 Task: Filter the workflow runs by the status "failure" in the repository "Javascript".
Action: Mouse moved to (919, 194)
Screenshot: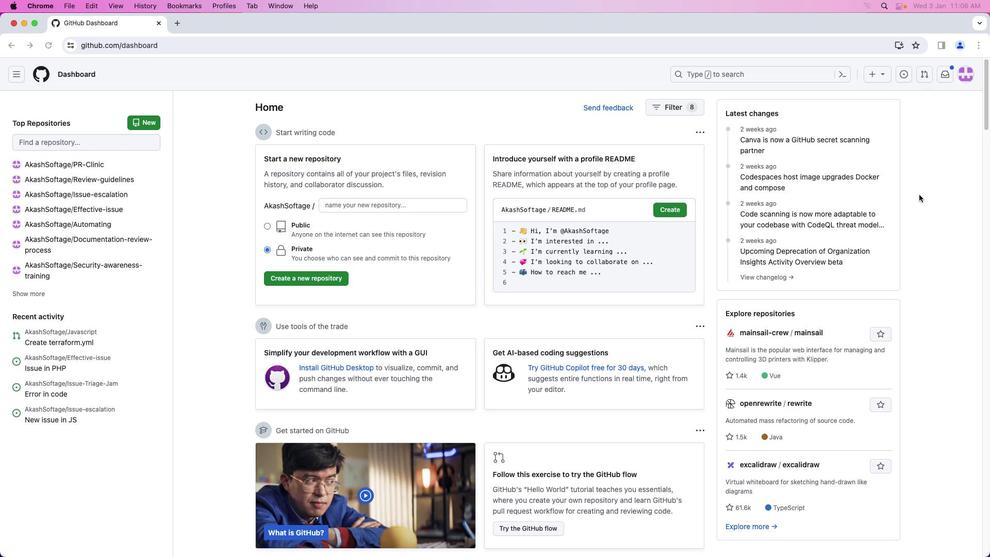 
Action: Mouse pressed left at (919, 194)
Screenshot: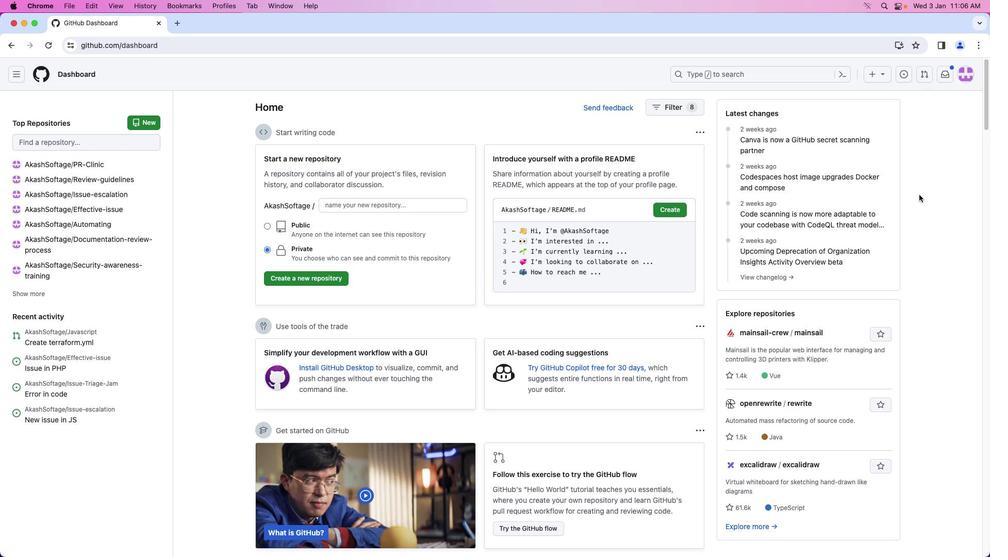 
Action: Mouse moved to (965, 69)
Screenshot: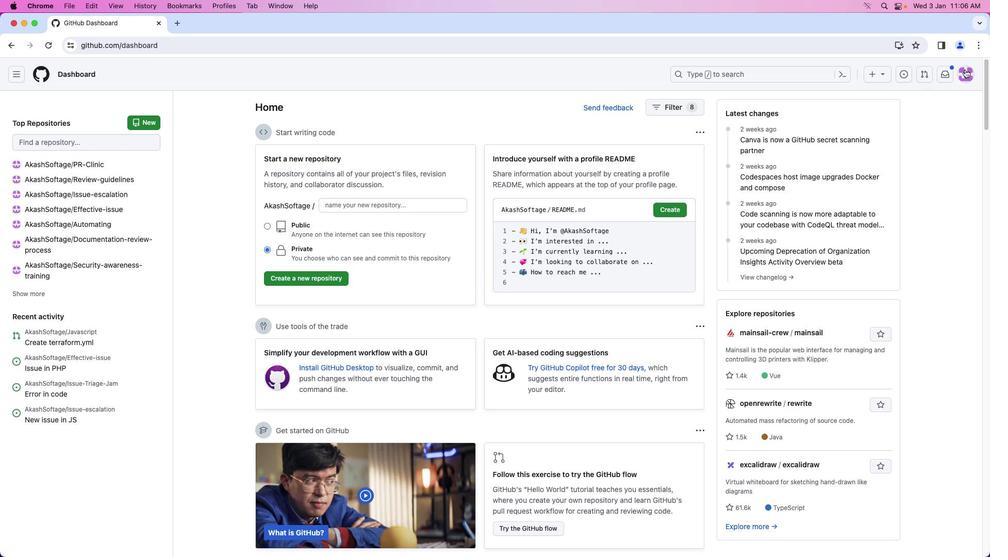 
Action: Mouse pressed left at (965, 69)
Screenshot: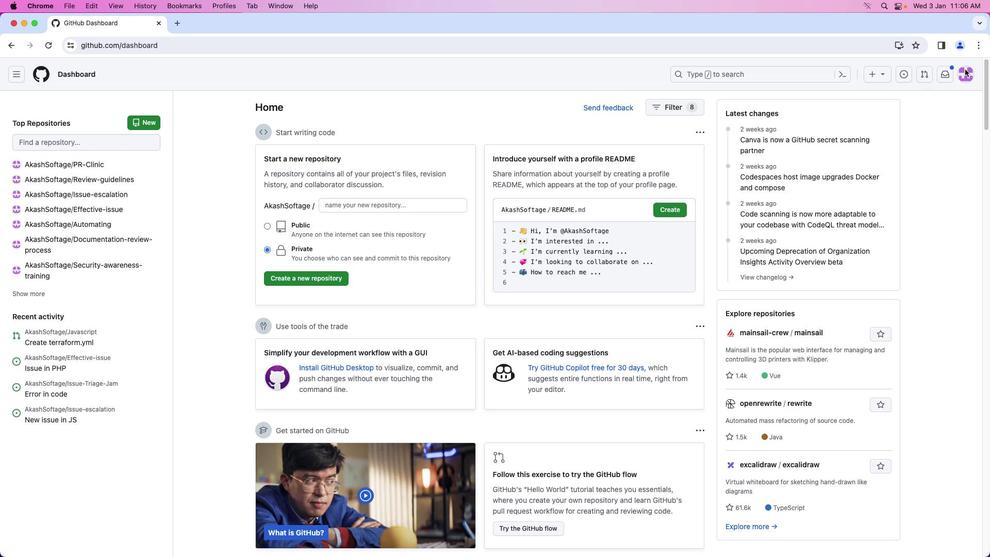 
Action: Mouse moved to (917, 165)
Screenshot: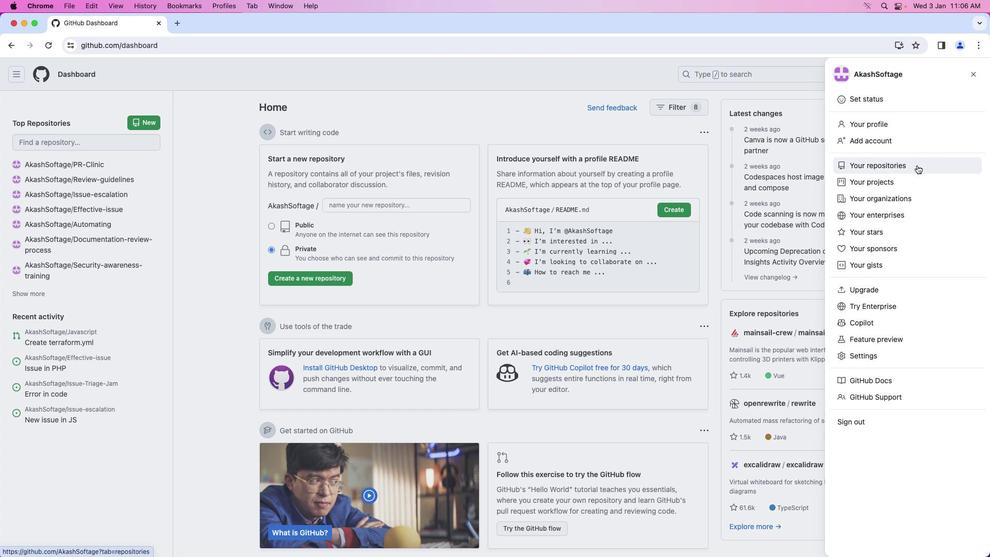 
Action: Mouse pressed left at (917, 165)
Screenshot: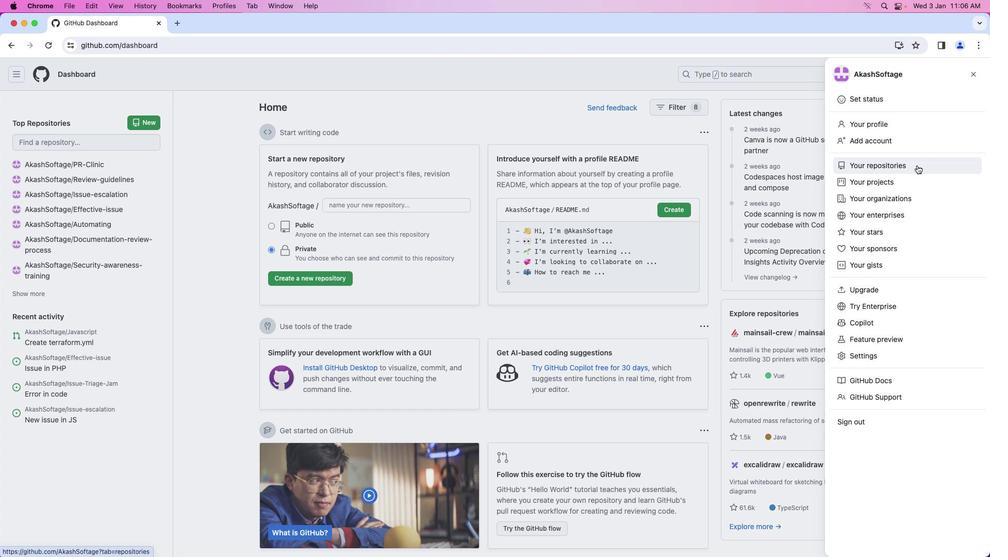 
Action: Mouse moved to (371, 173)
Screenshot: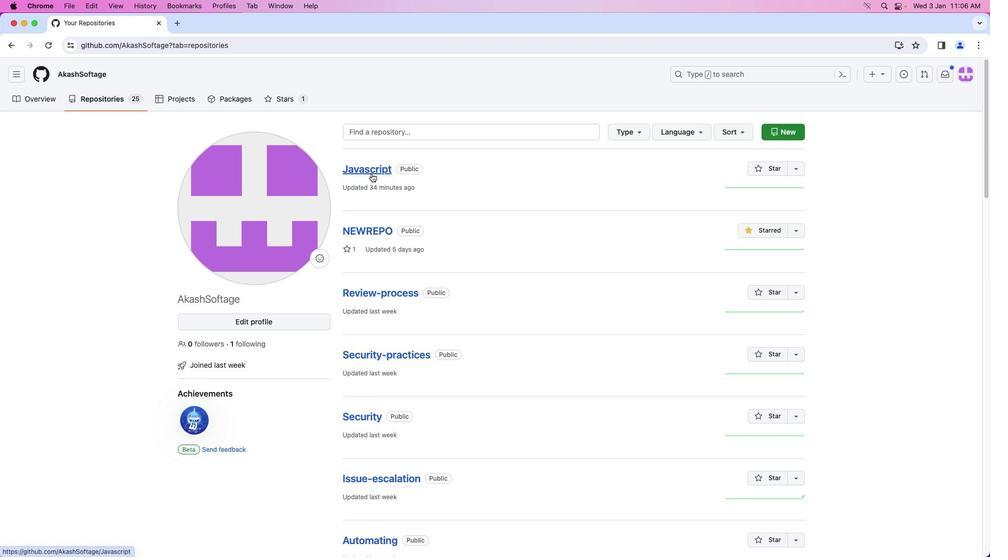 
Action: Mouse pressed left at (371, 173)
Screenshot: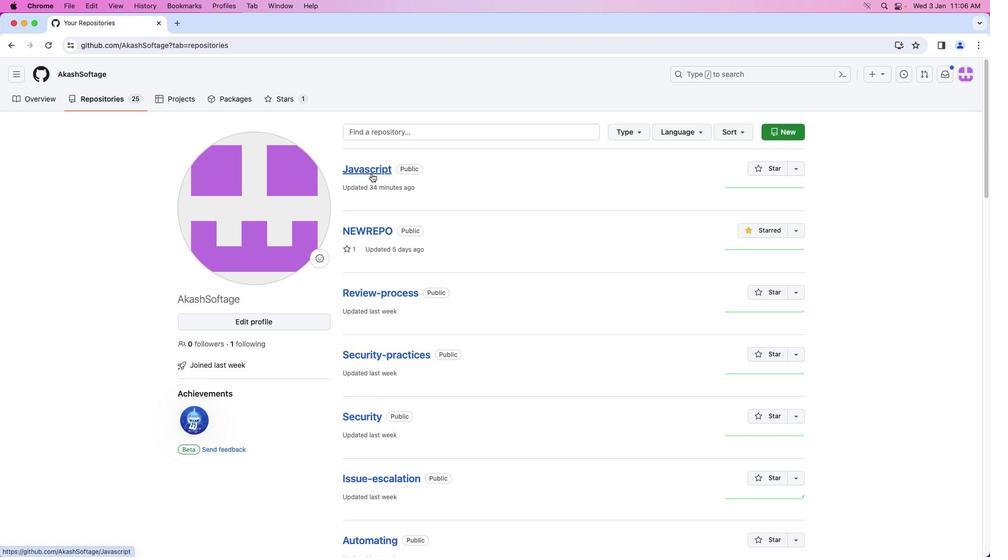 
Action: Mouse moved to (219, 103)
Screenshot: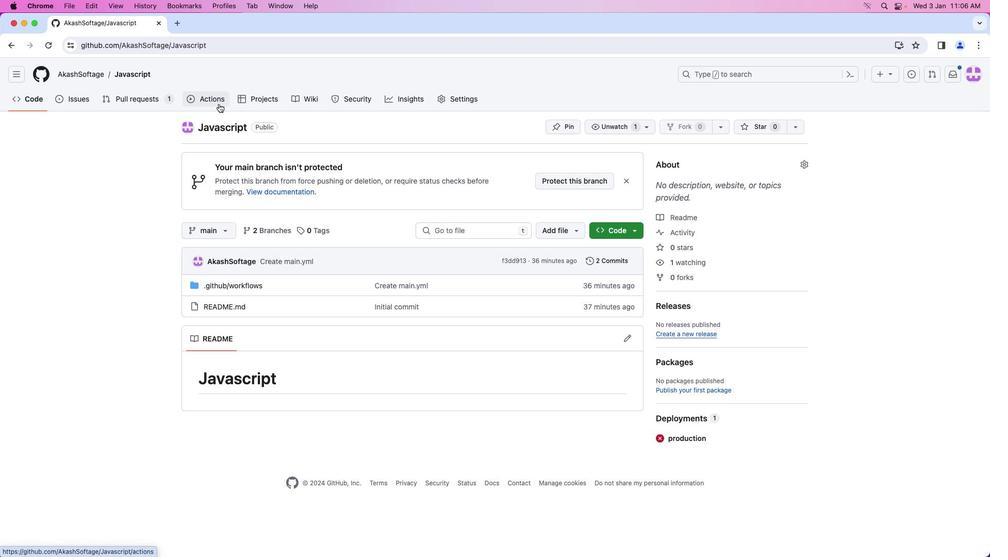 
Action: Mouse pressed left at (219, 103)
Screenshot: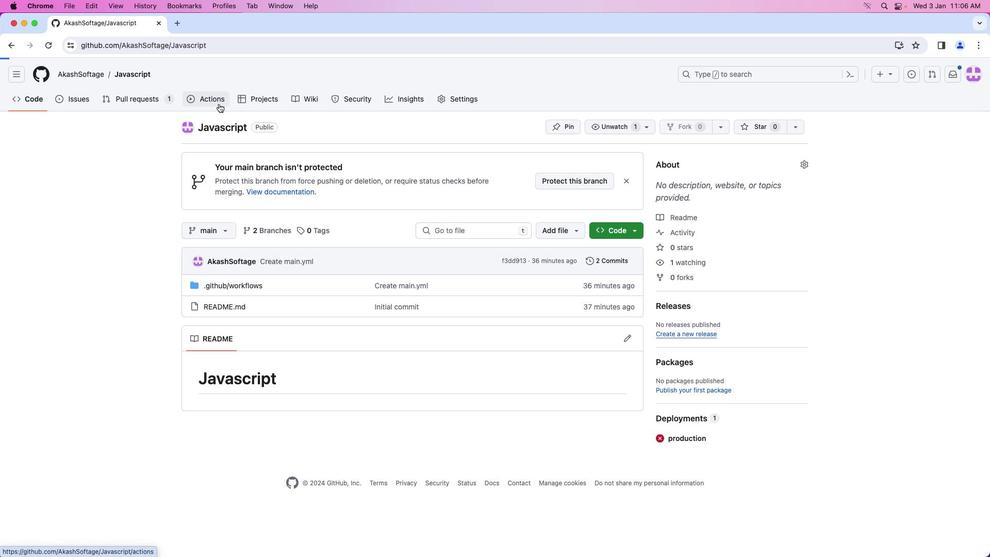 
Action: Mouse moved to (742, 175)
Screenshot: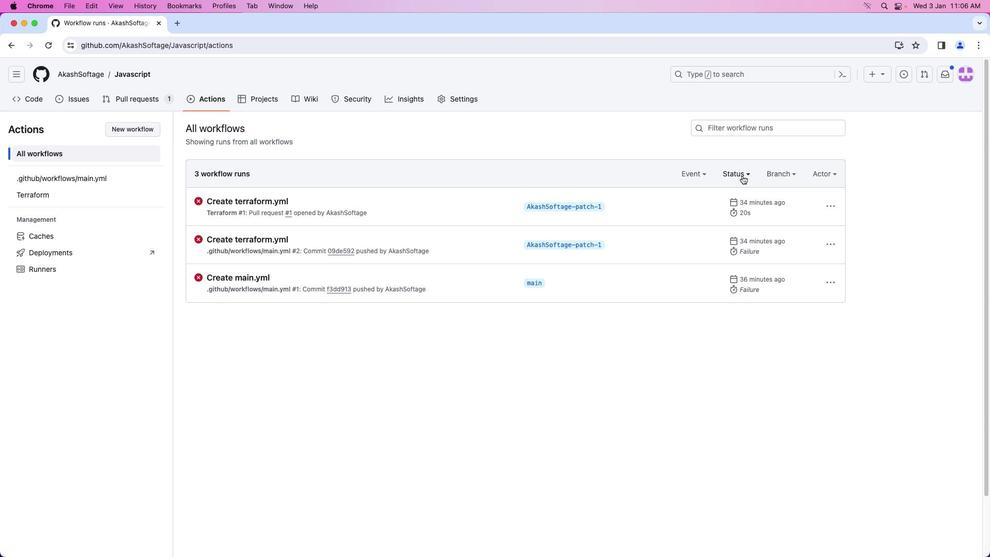 
Action: Mouse pressed left at (742, 175)
Screenshot: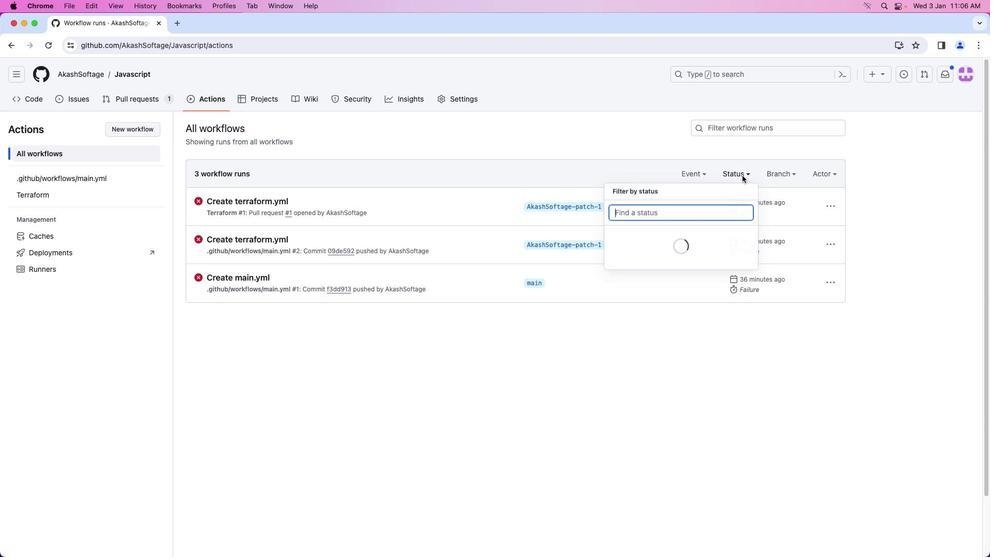 
Action: Mouse moved to (649, 333)
Screenshot: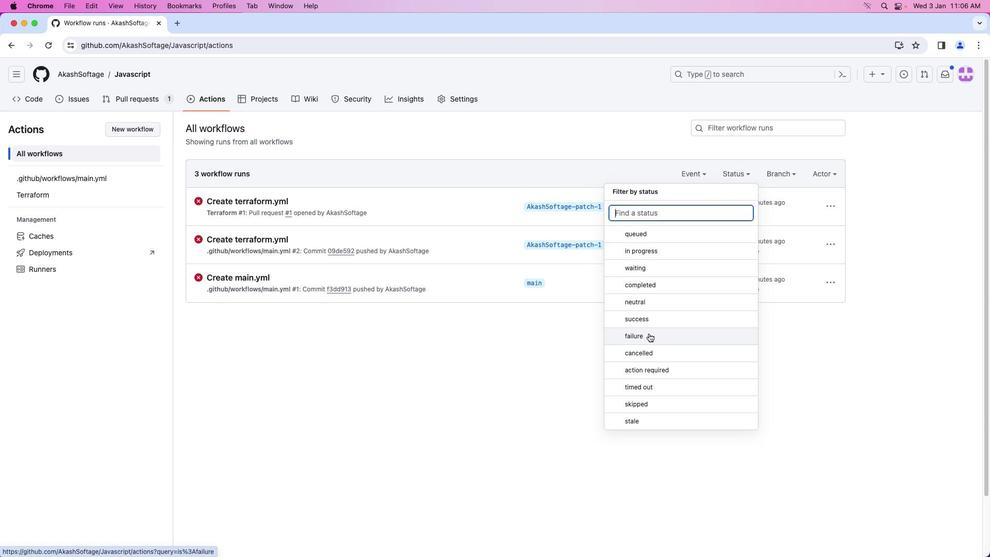
Action: Mouse pressed left at (649, 333)
Screenshot: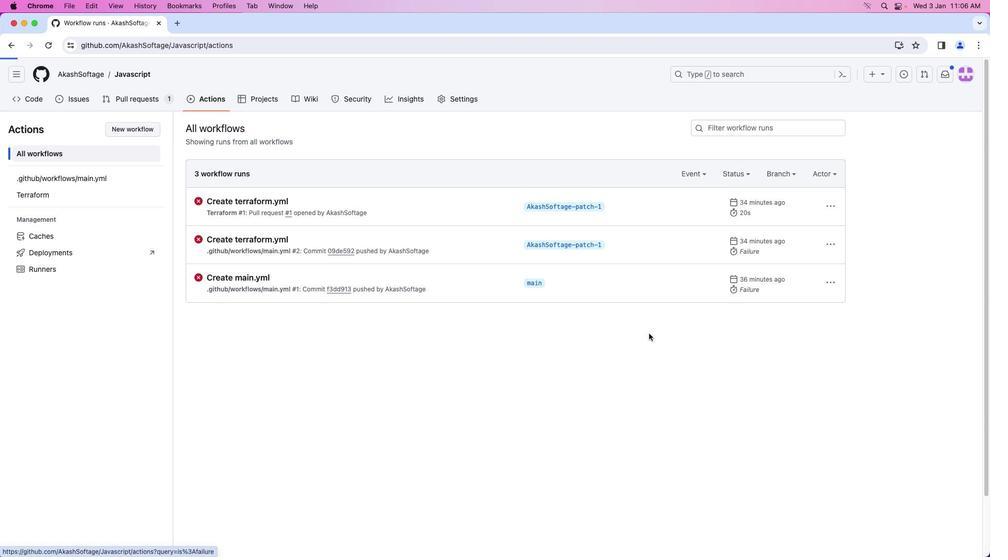 
Action: Mouse moved to (649, 322)
Screenshot: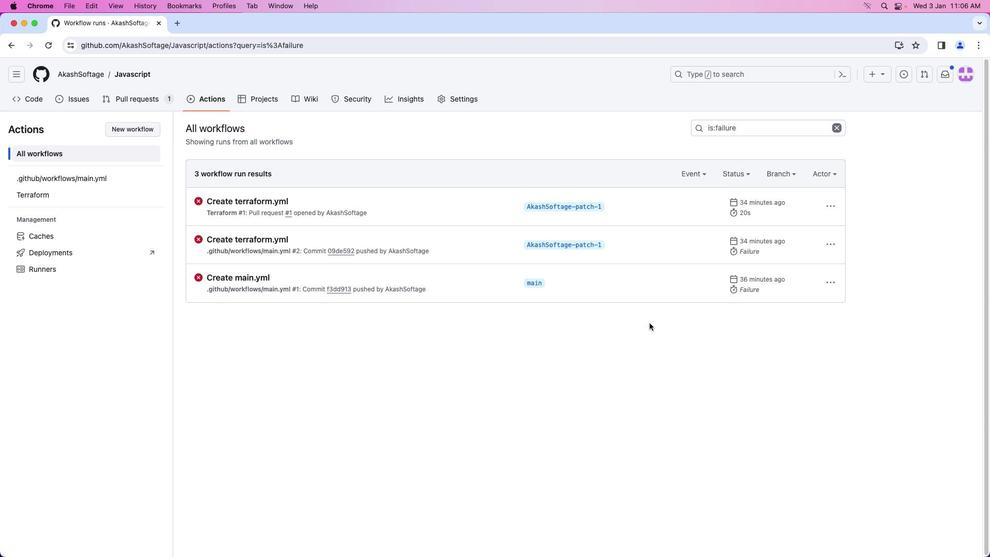 
